 Task: Add in the project TradeWorks an epic 'IT performance benchmarking'.
Action: Mouse moved to (1367, 358)
Screenshot: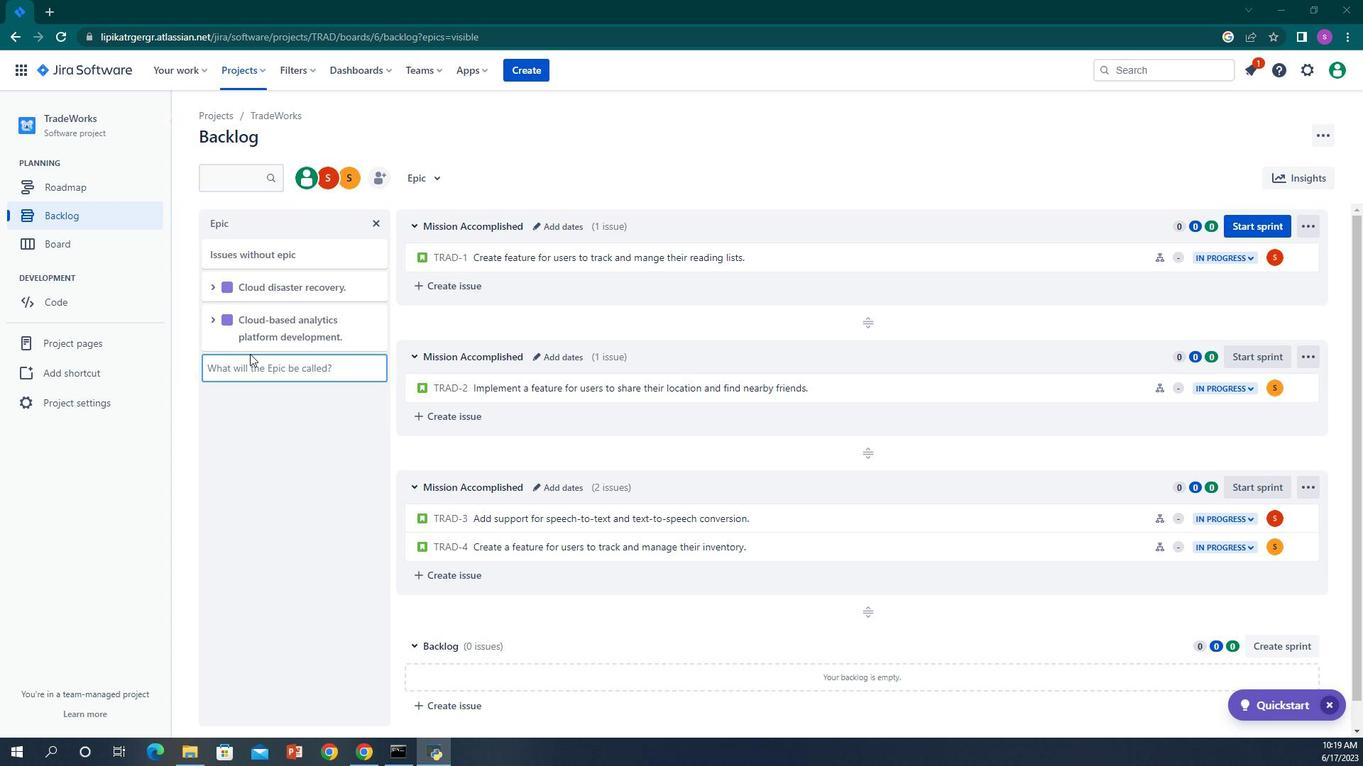 
Action: Mouse pressed left at (1367, 358)
Screenshot: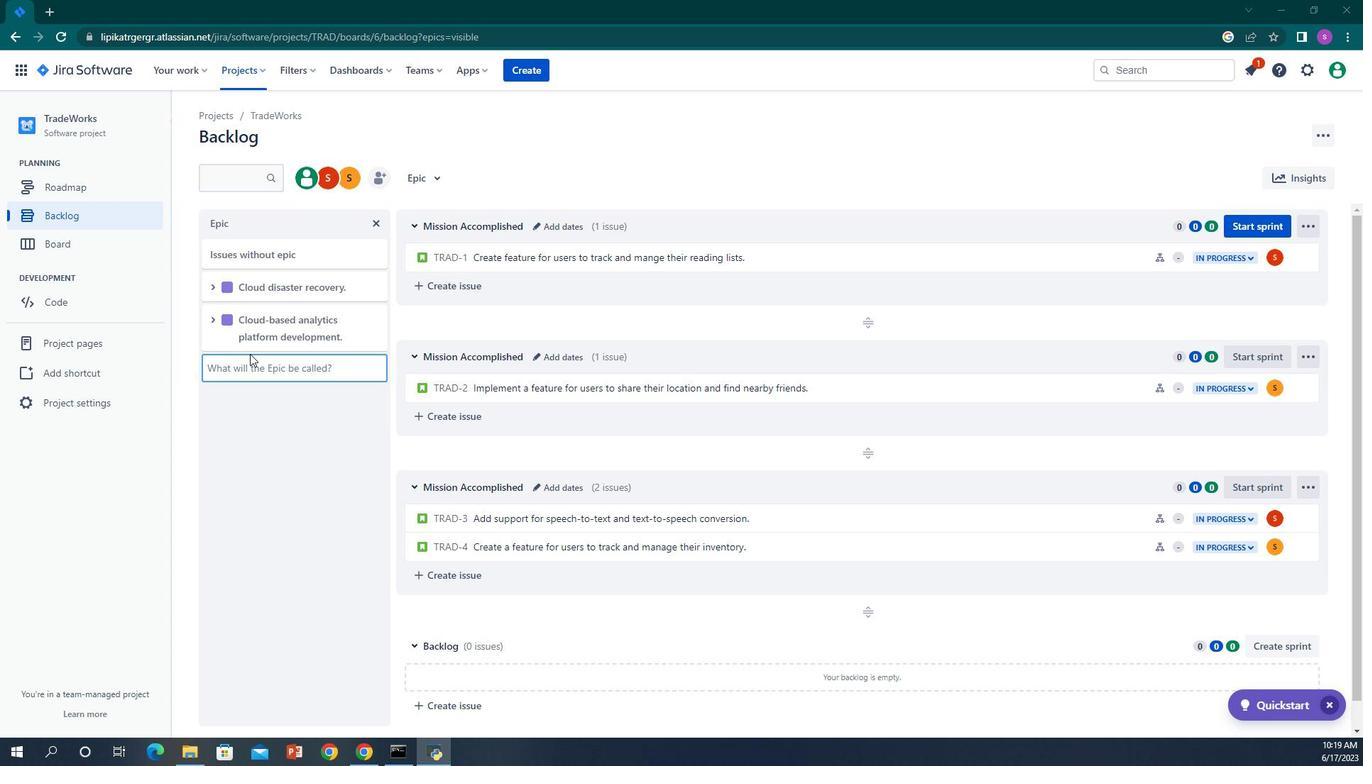 
Action: Mouse moved to (1367, 367)
Screenshot: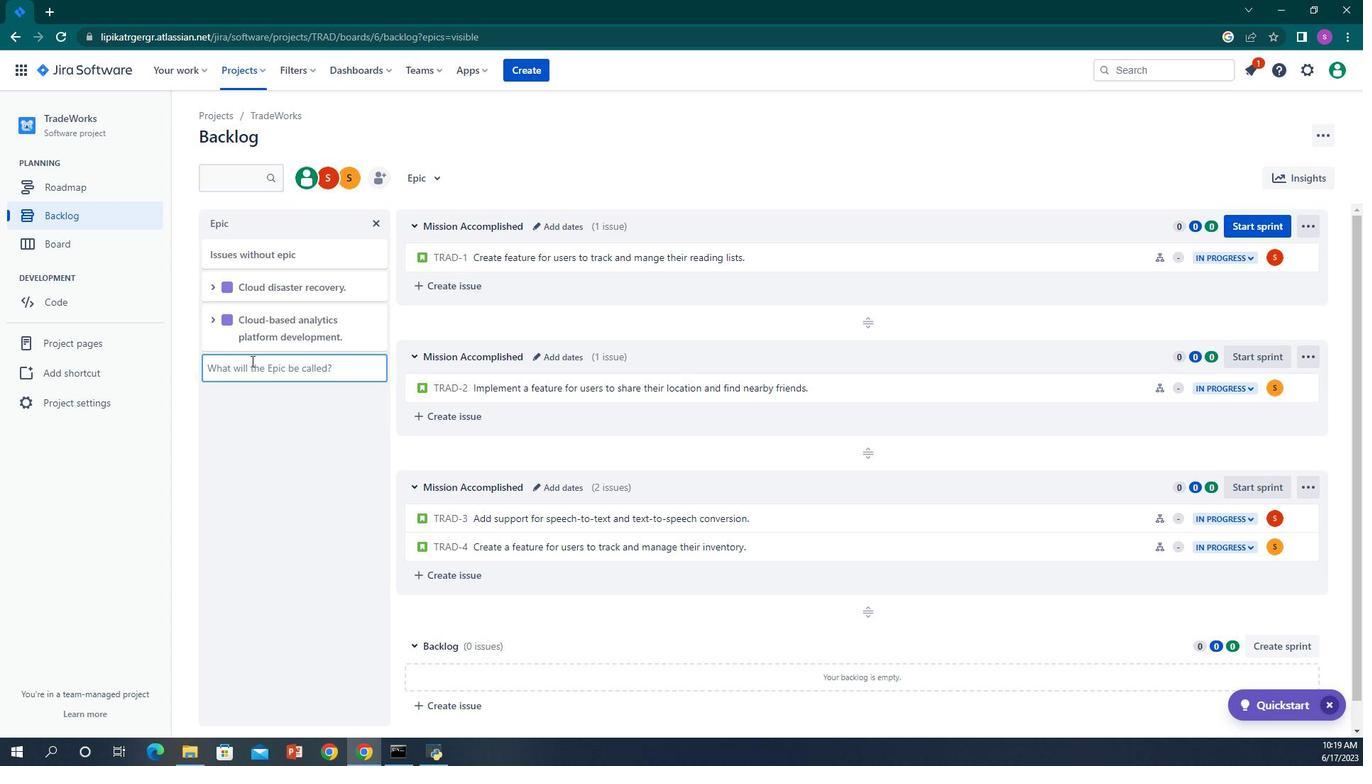 
Action: Mouse pressed left at (1367, 367)
Screenshot: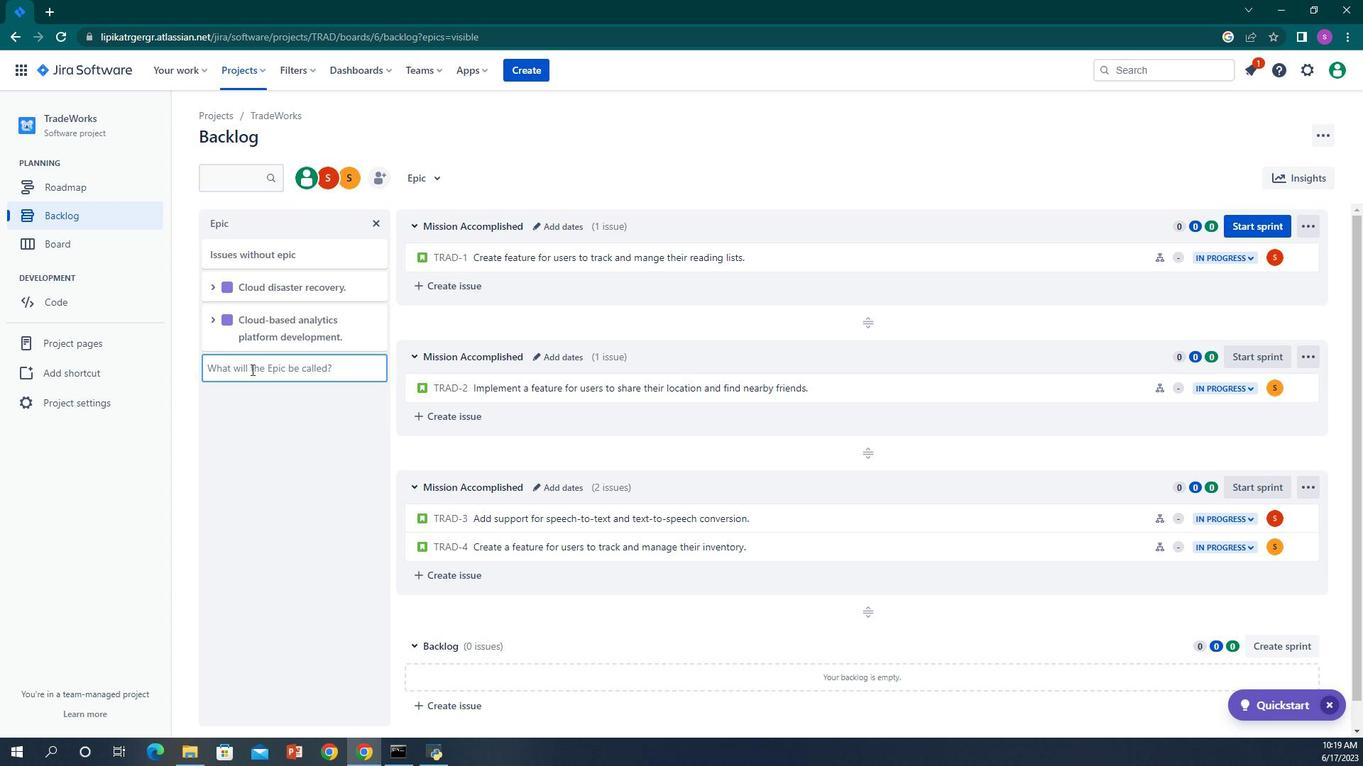 
Action: Key pressed <Key.caps_lock>IT<Key.space><Key.caps_lock>performance<Key.space>benchmarking,<Key.backspace>.<Key.enter>
Screenshot: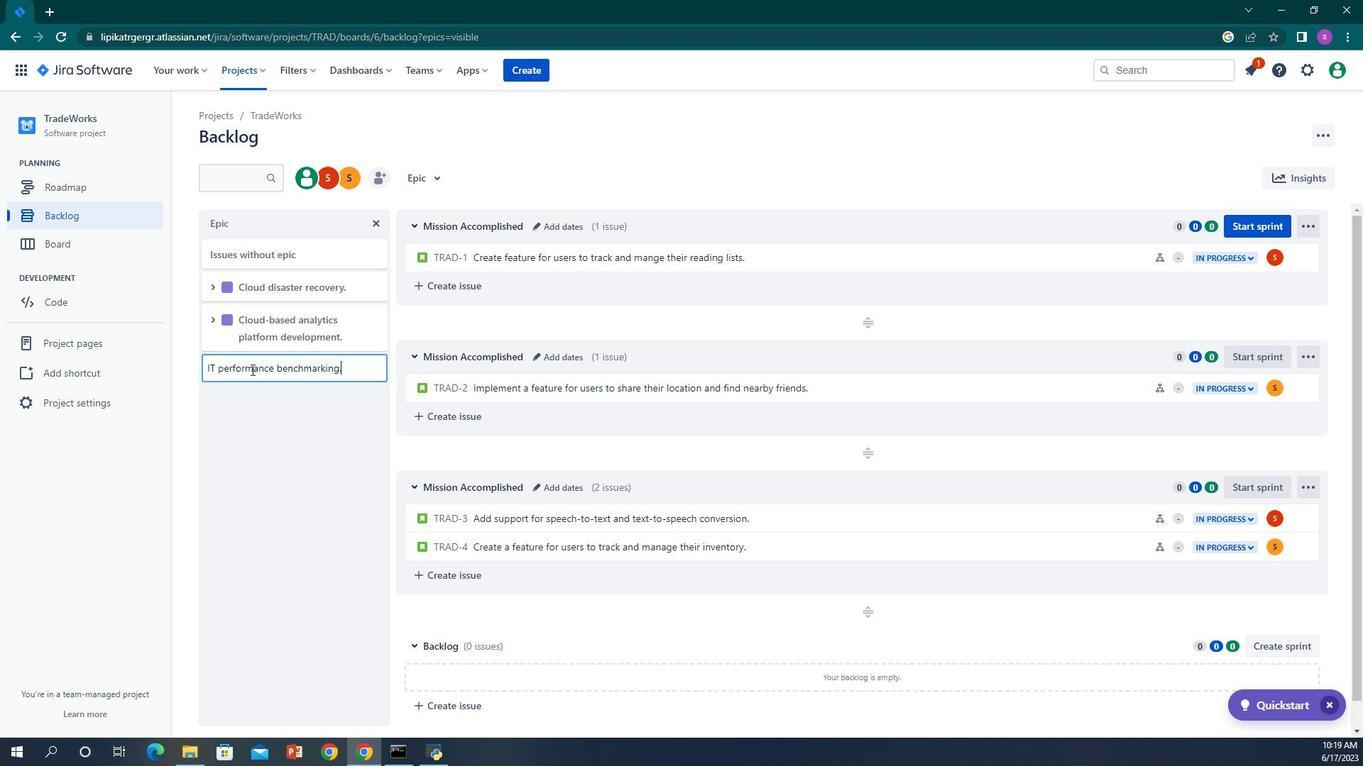 
